 Task: Add a signature Javier Perez containing Have a great National Teachers Day, Javier Perez to email address softage.2@softage.net and add a label Syllabi
Action: Mouse moved to (882, 62)
Screenshot: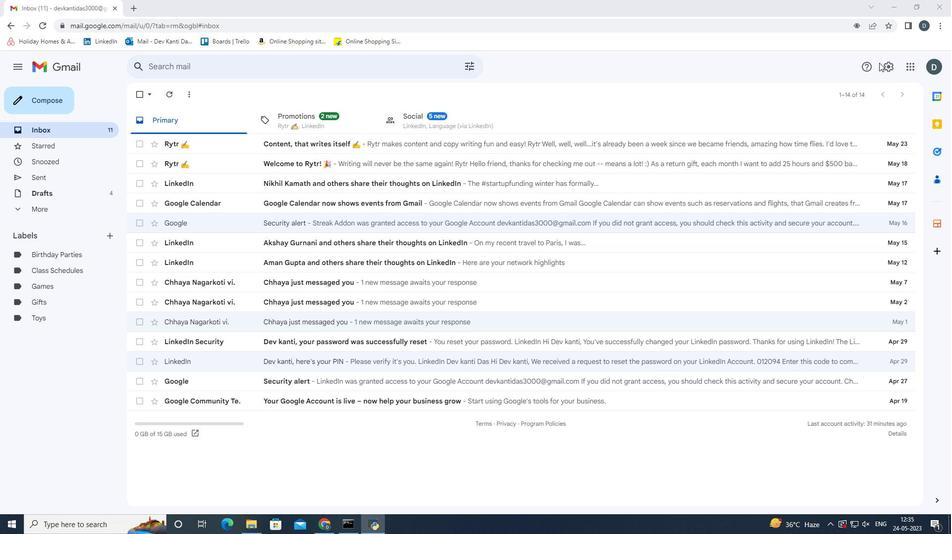 
Action: Mouse pressed left at (882, 62)
Screenshot: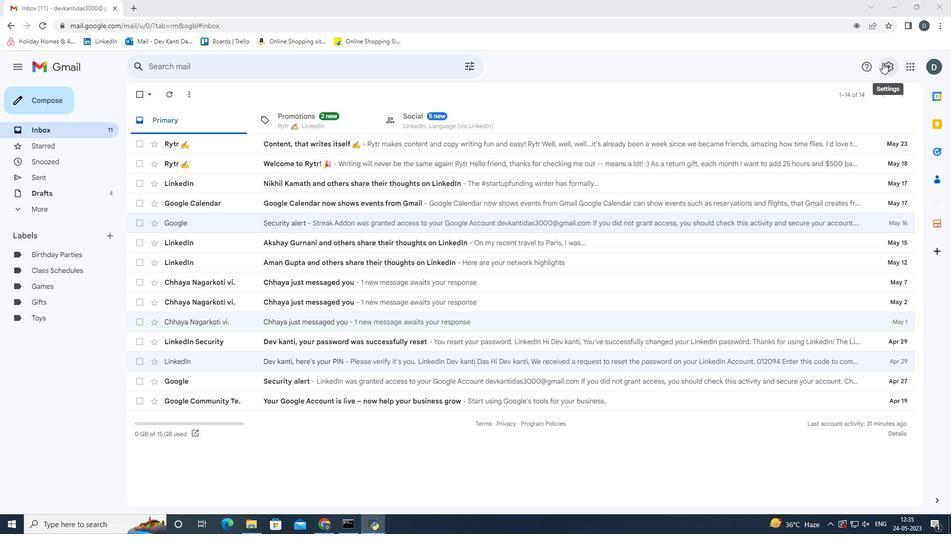 
Action: Mouse moved to (858, 117)
Screenshot: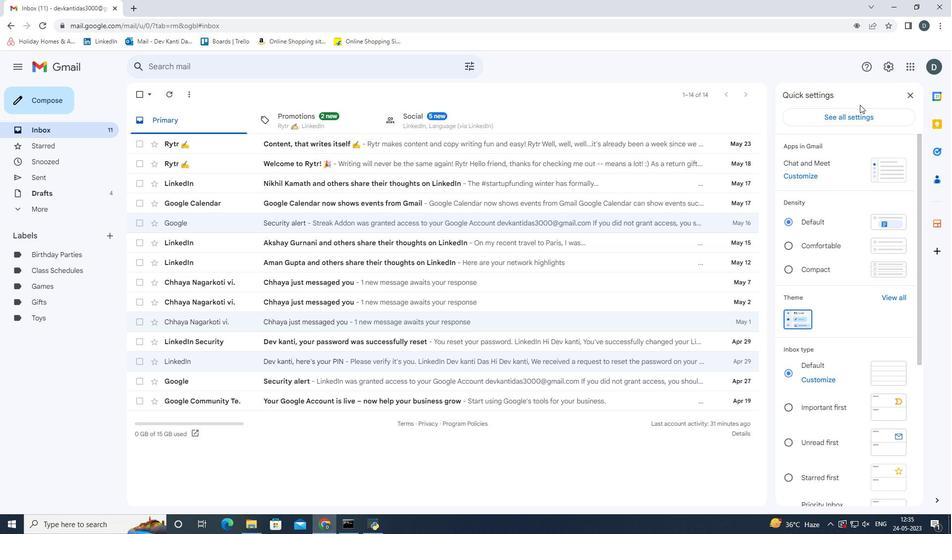 
Action: Mouse pressed left at (858, 117)
Screenshot: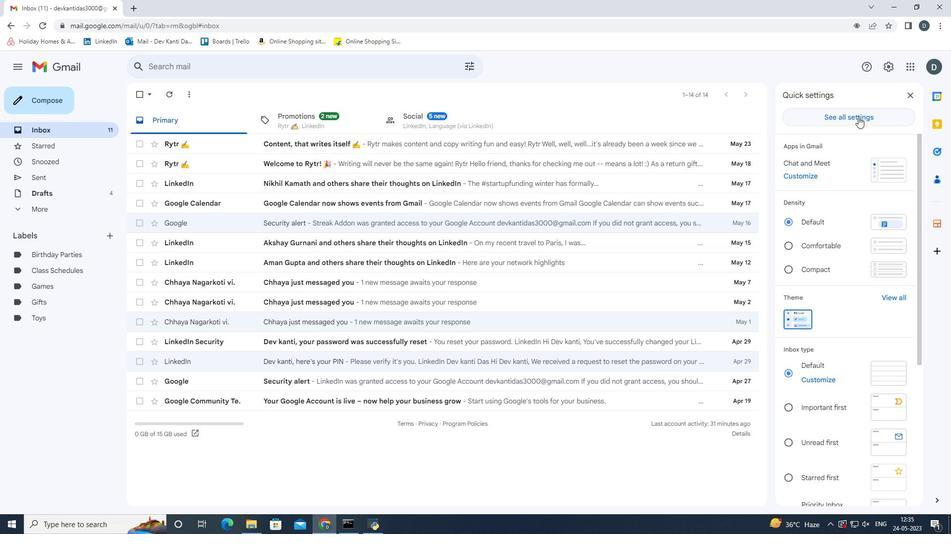
Action: Mouse moved to (712, 228)
Screenshot: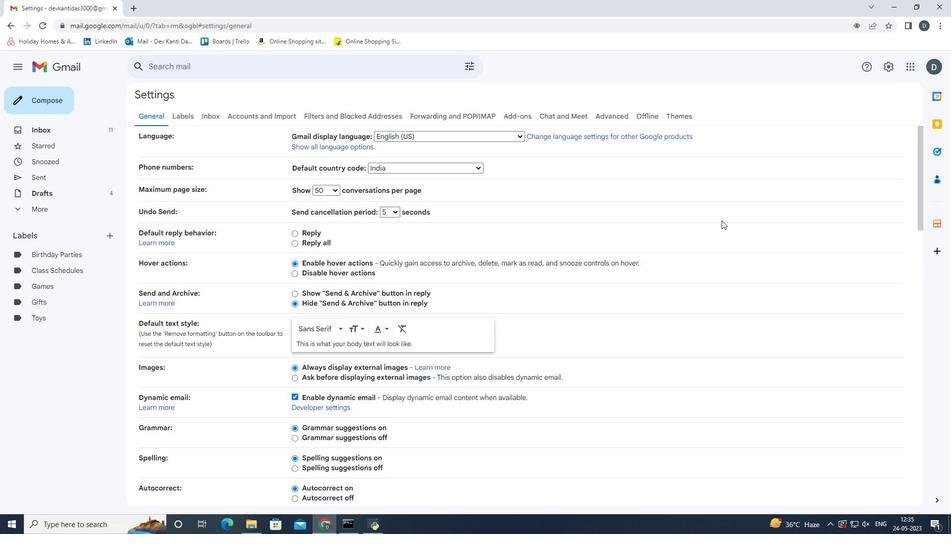 
Action: Mouse scrolled (712, 228) with delta (0, 0)
Screenshot: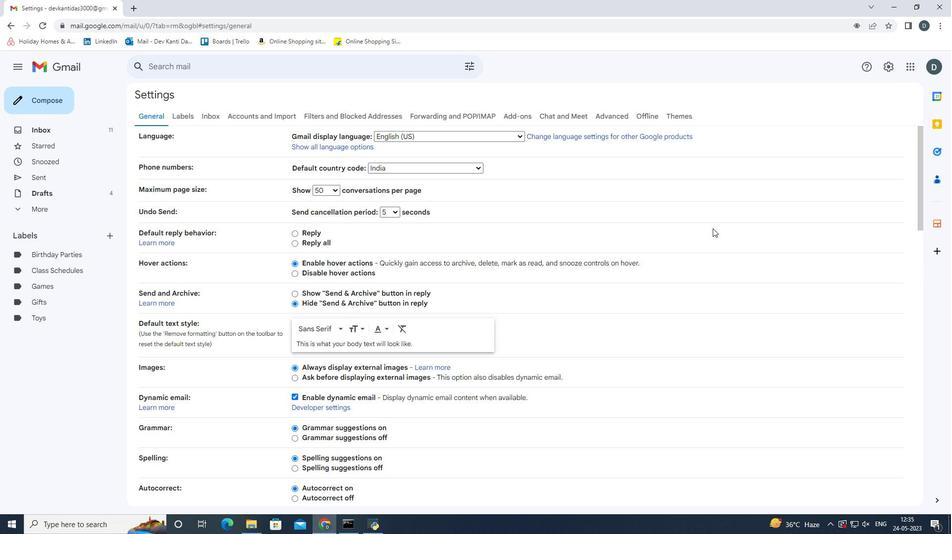 
Action: Mouse scrolled (712, 228) with delta (0, 0)
Screenshot: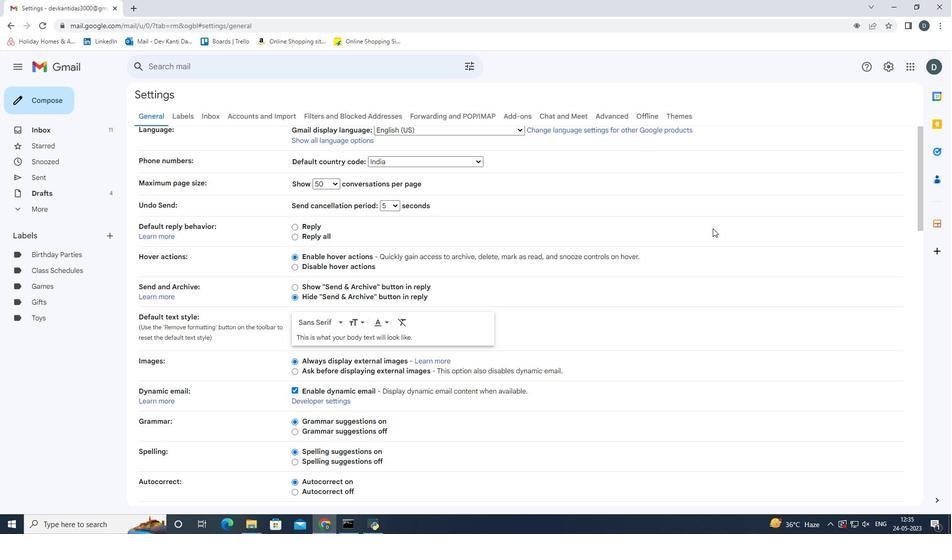 
Action: Mouse scrolled (712, 228) with delta (0, 0)
Screenshot: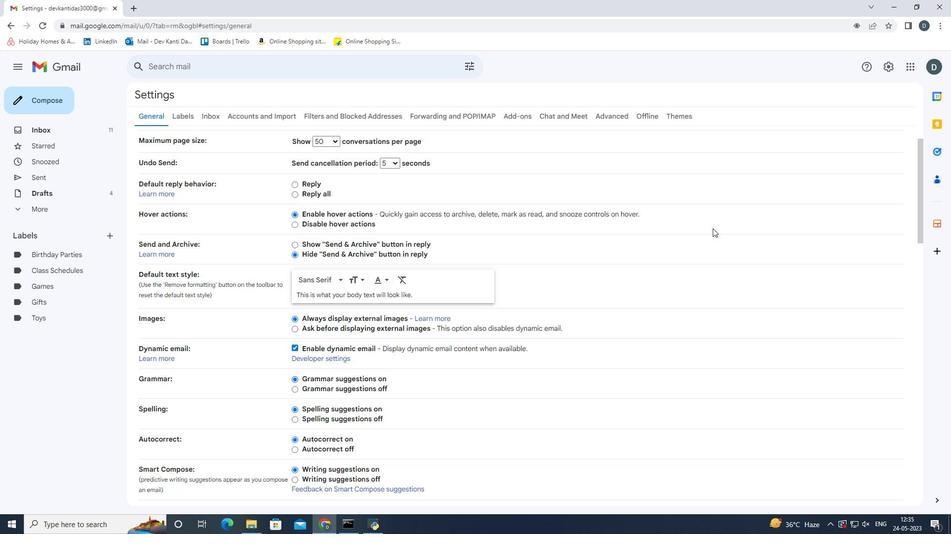 
Action: Mouse scrolled (712, 228) with delta (0, 0)
Screenshot: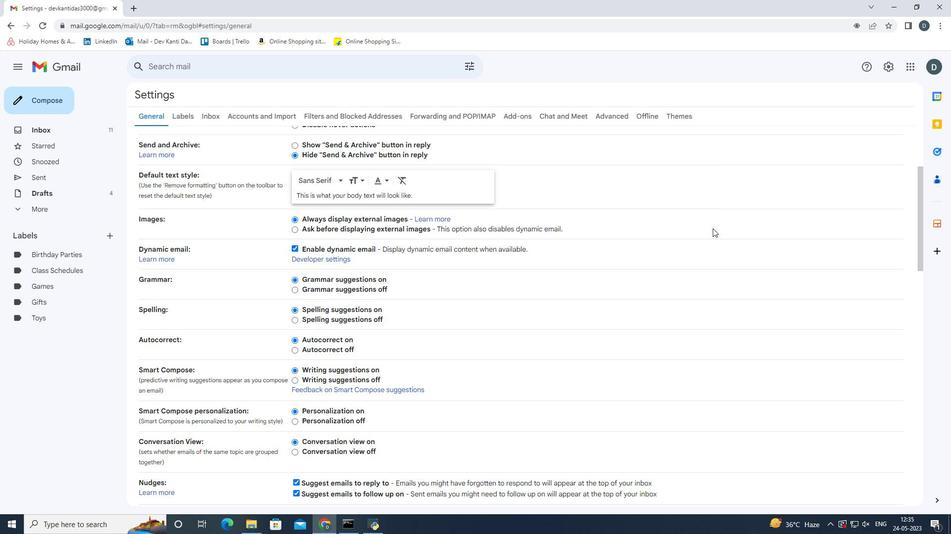 
Action: Mouse scrolled (712, 228) with delta (0, 0)
Screenshot: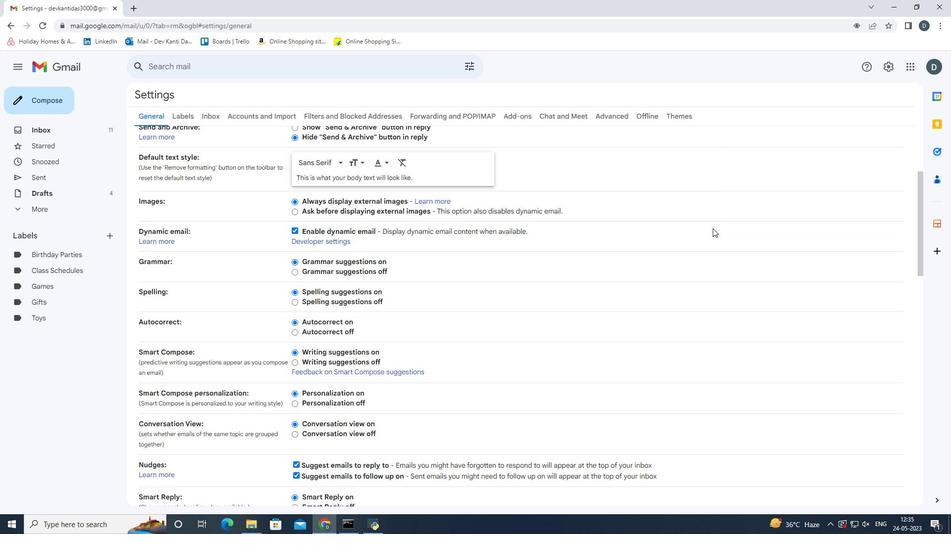 
Action: Mouse scrolled (712, 228) with delta (0, 0)
Screenshot: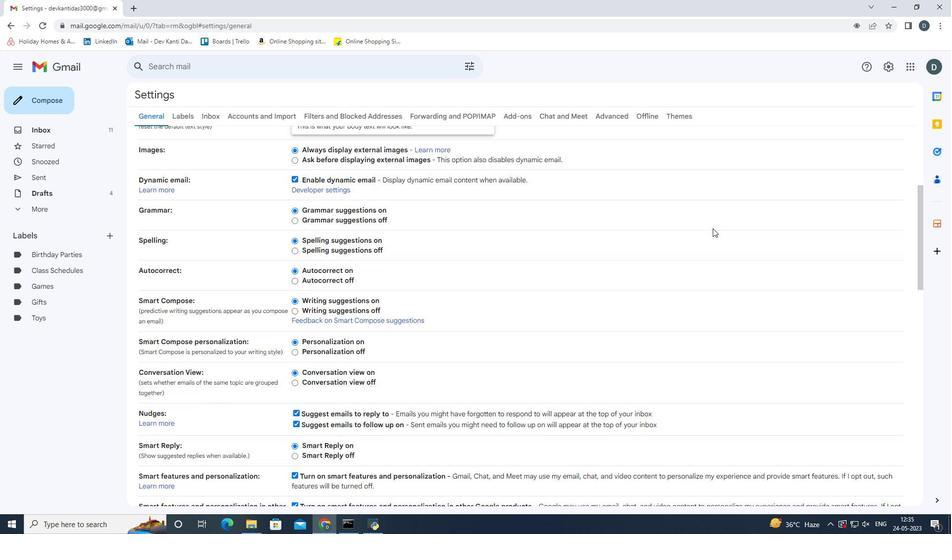
Action: Mouse scrolled (712, 228) with delta (0, 0)
Screenshot: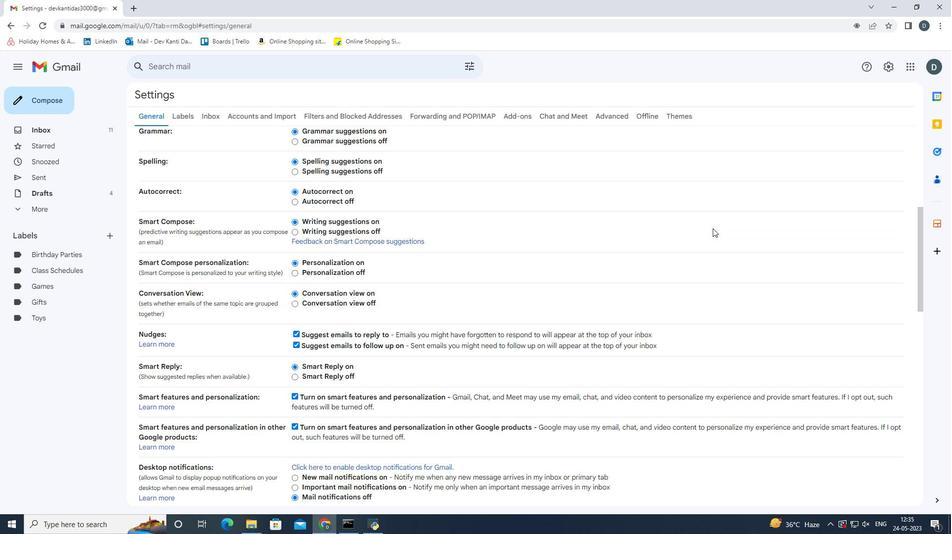 
Action: Mouse scrolled (712, 228) with delta (0, 0)
Screenshot: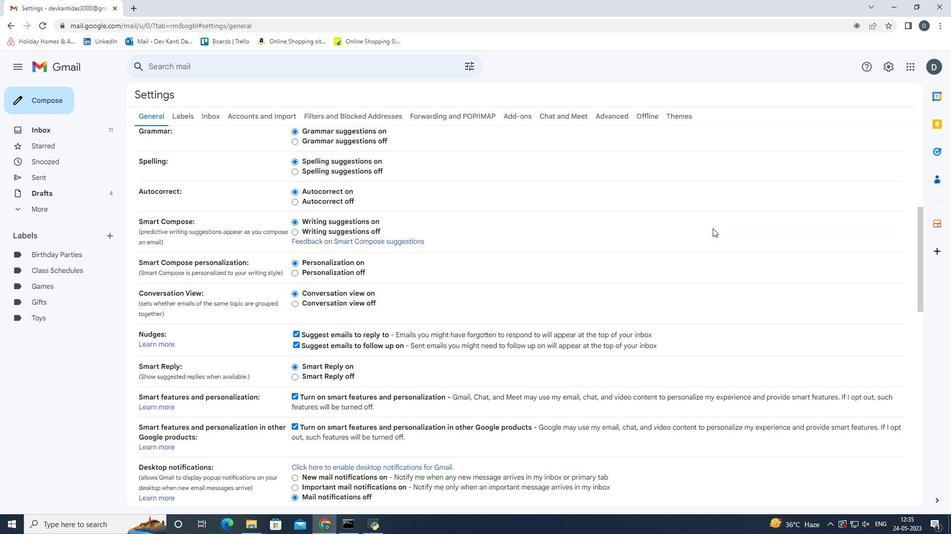 
Action: Mouse scrolled (712, 228) with delta (0, 0)
Screenshot: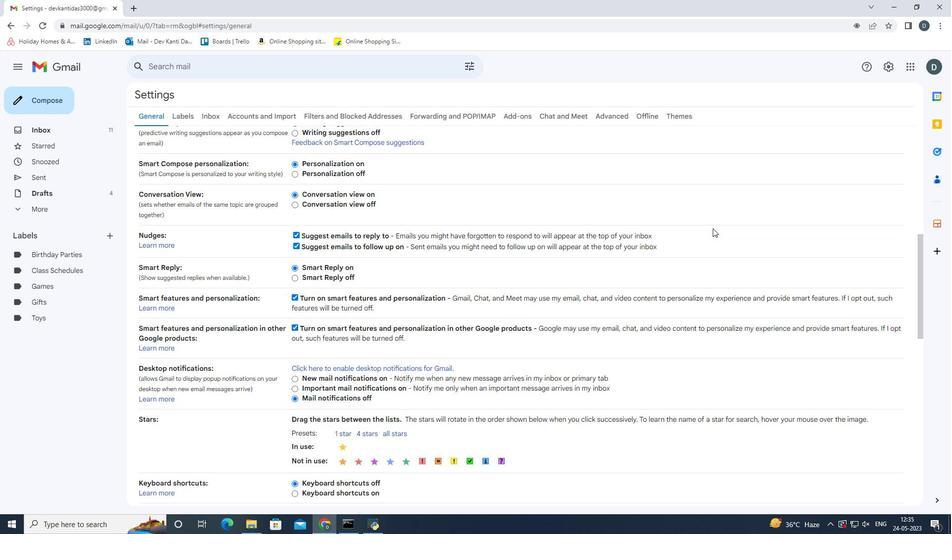 
Action: Mouse scrolled (712, 228) with delta (0, 0)
Screenshot: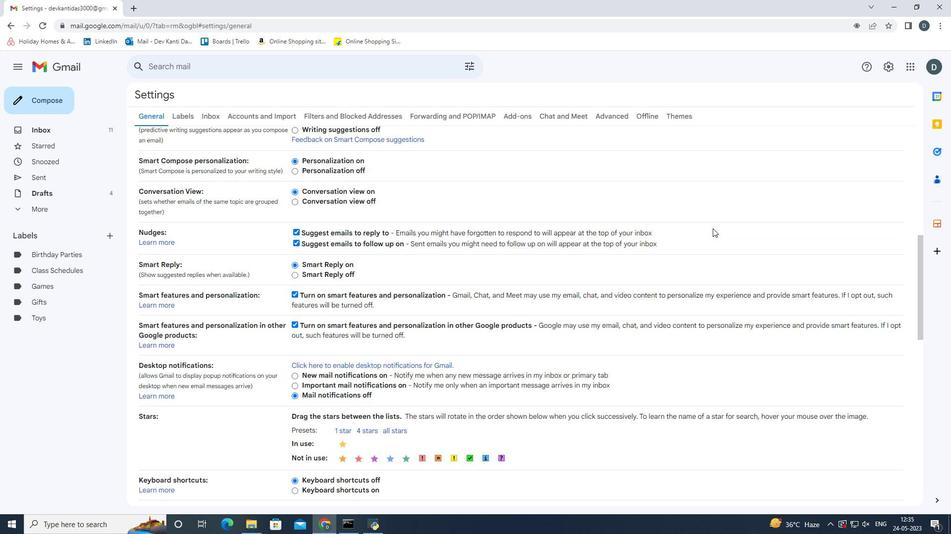 
Action: Mouse scrolled (712, 228) with delta (0, 0)
Screenshot: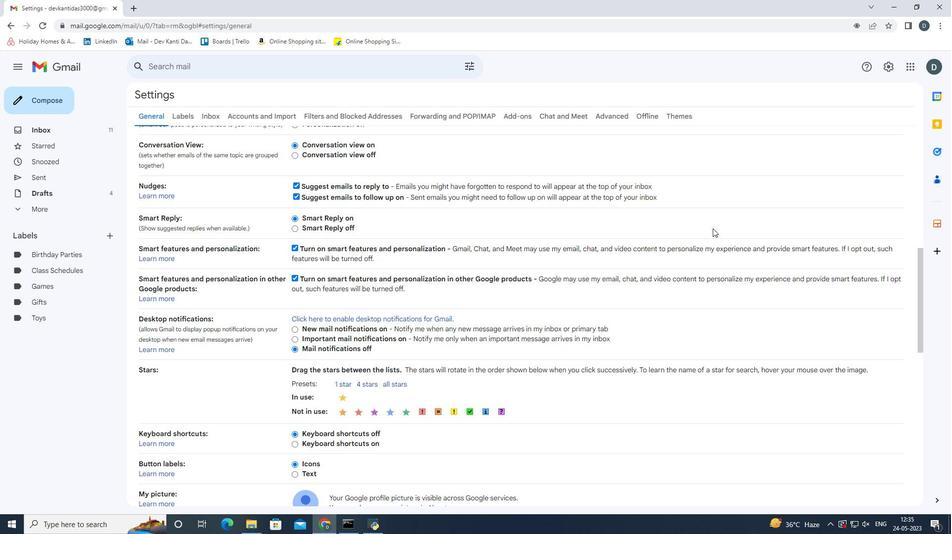 
Action: Mouse scrolled (712, 228) with delta (0, 0)
Screenshot: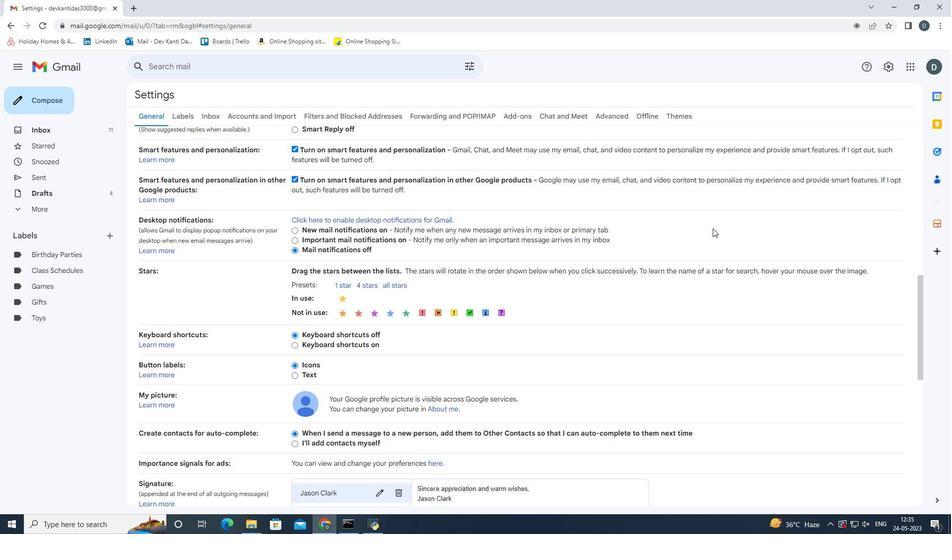 
Action: Mouse scrolled (712, 228) with delta (0, 0)
Screenshot: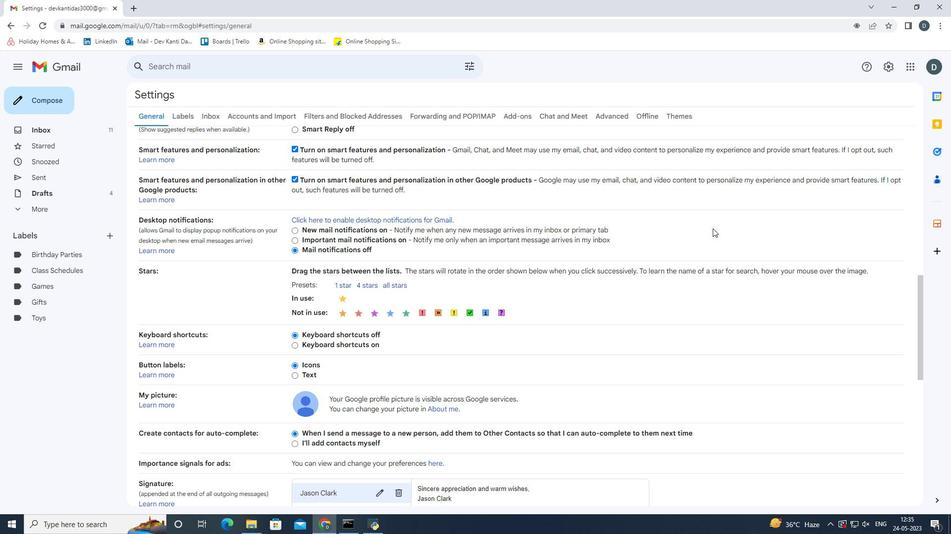
Action: Mouse scrolled (712, 228) with delta (0, 0)
Screenshot: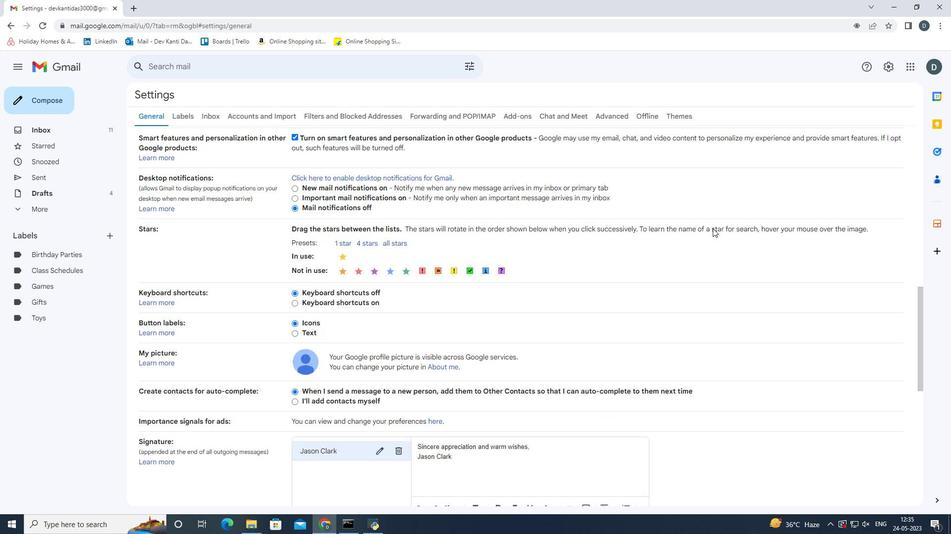 
Action: Mouse scrolled (712, 228) with delta (0, 0)
Screenshot: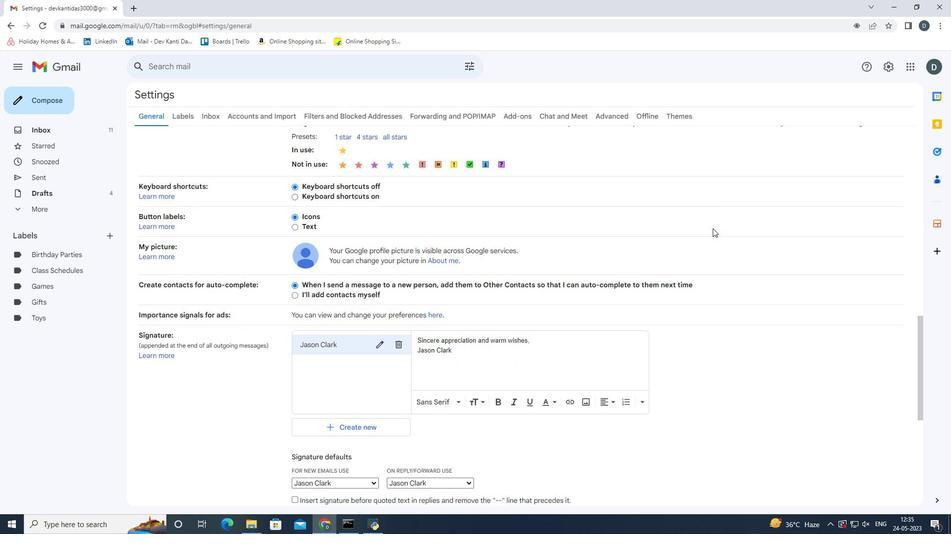 
Action: Mouse scrolled (712, 228) with delta (0, 0)
Screenshot: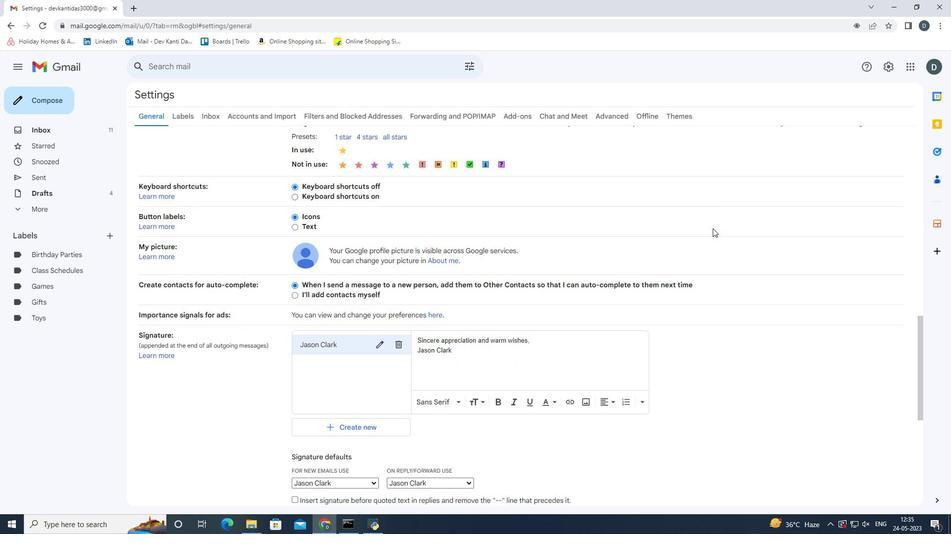 
Action: Mouse scrolled (712, 228) with delta (0, 0)
Screenshot: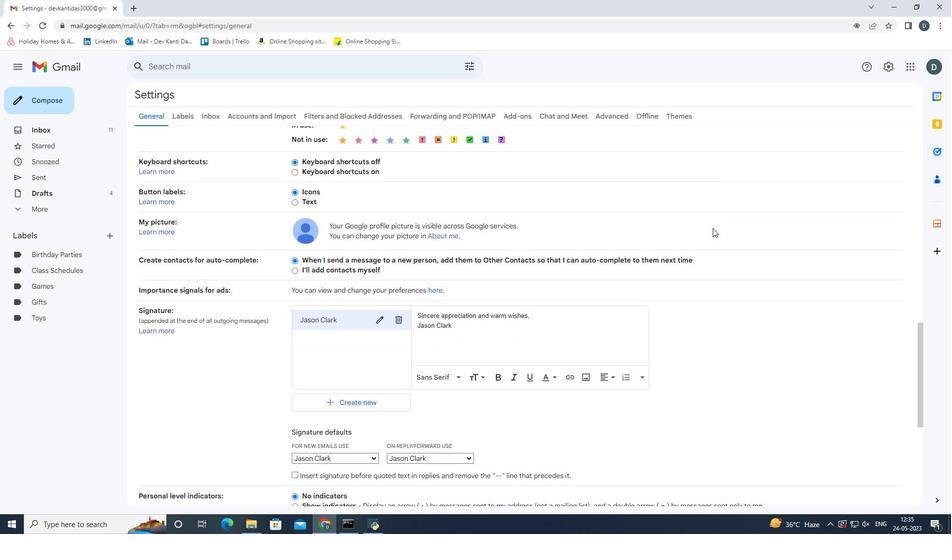 
Action: Mouse moved to (402, 190)
Screenshot: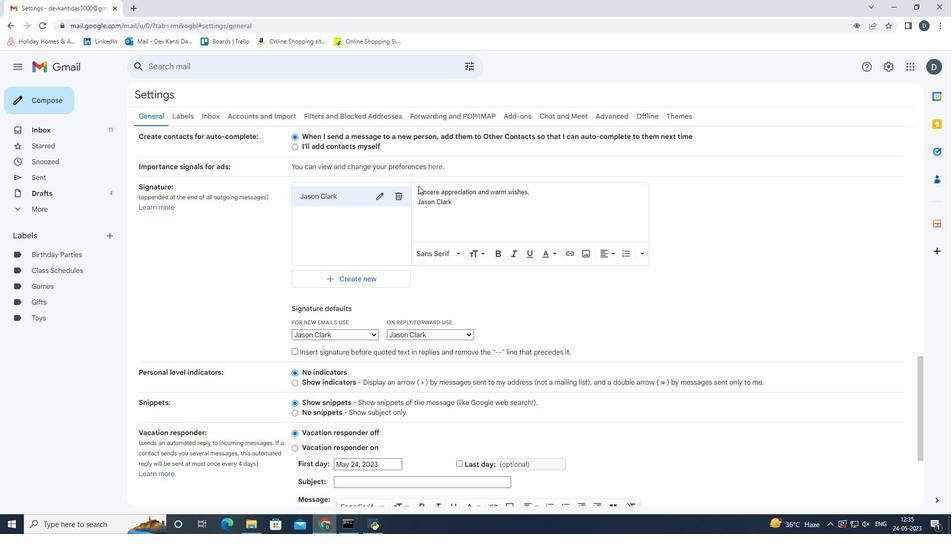 
Action: Mouse pressed left at (402, 190)
Screenshot: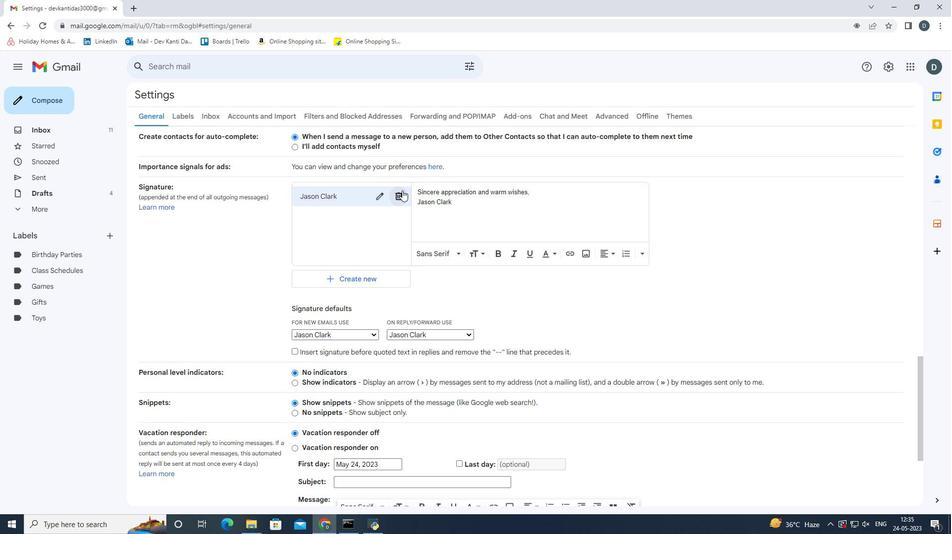 
Action: Mouse moved to (547, 301)
Screenshot: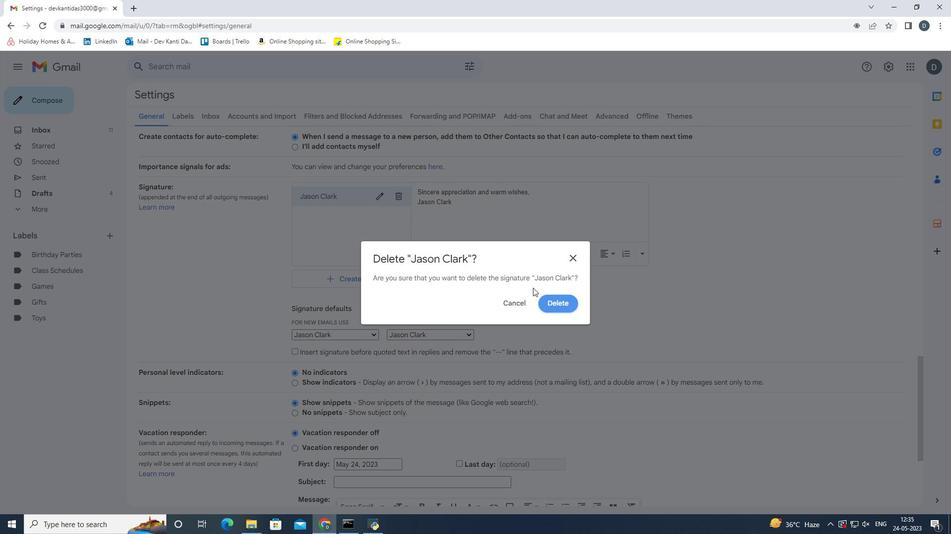 
Action: Mouse pressed left at (547, 301)
Screenshot: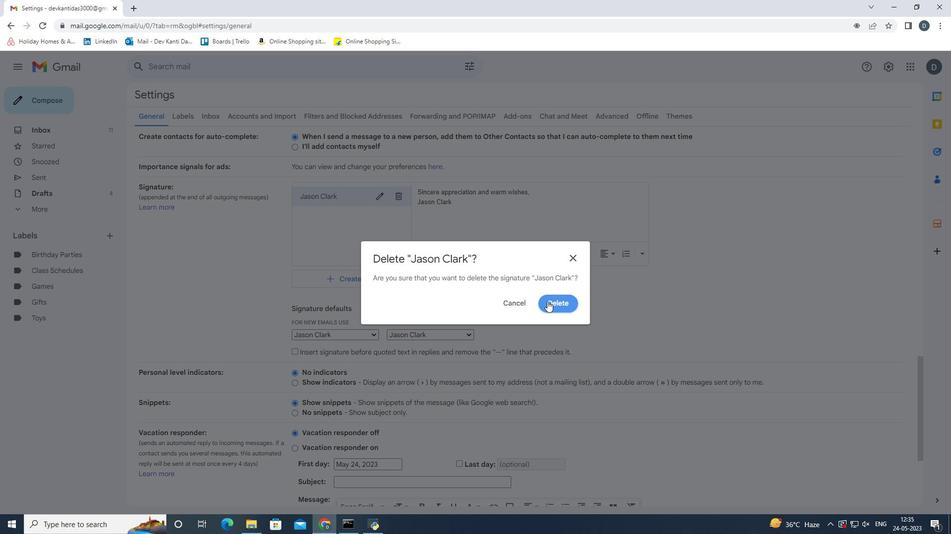 
Action: Mouse moved to (345, 209)
Screenshot: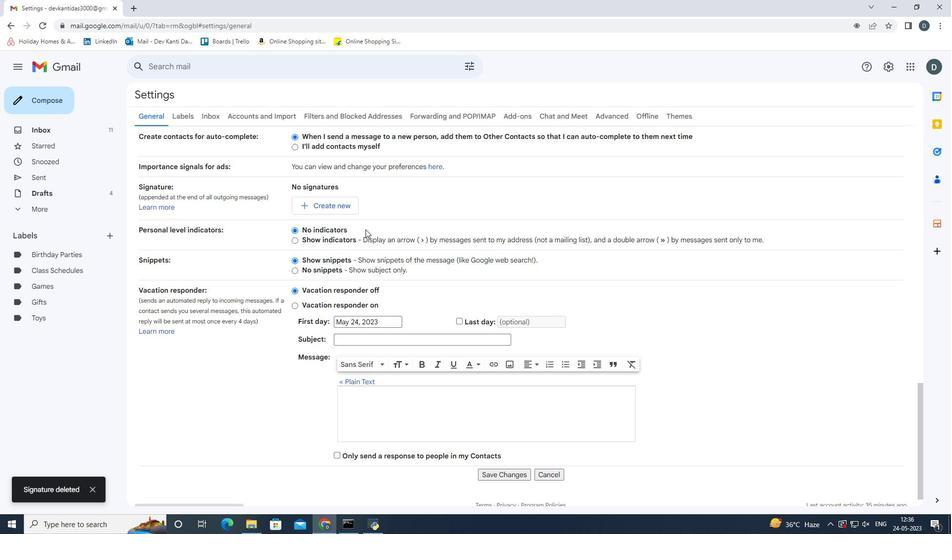 
Action: Mouse pressed left at (345, 209)
Screenshot: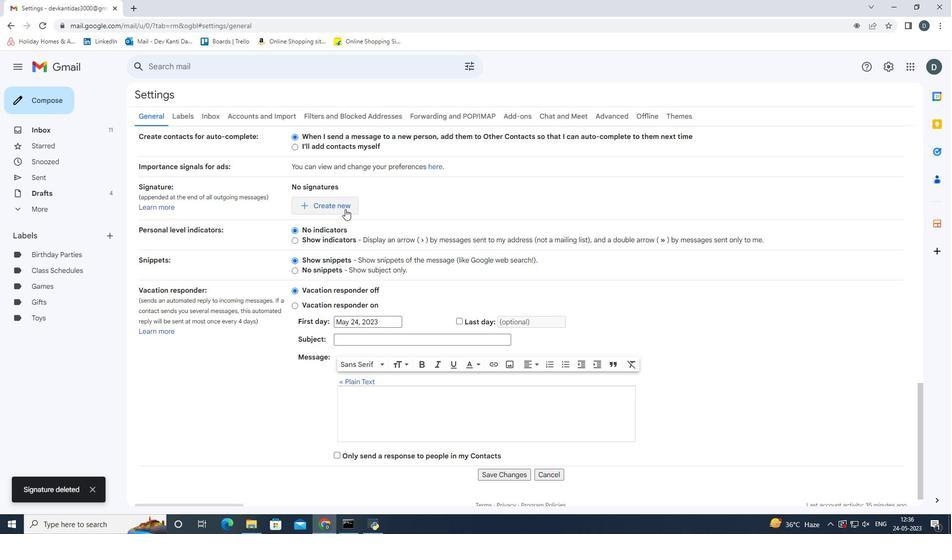 
Action: Mouse moved to (409, 265)
Screenshot: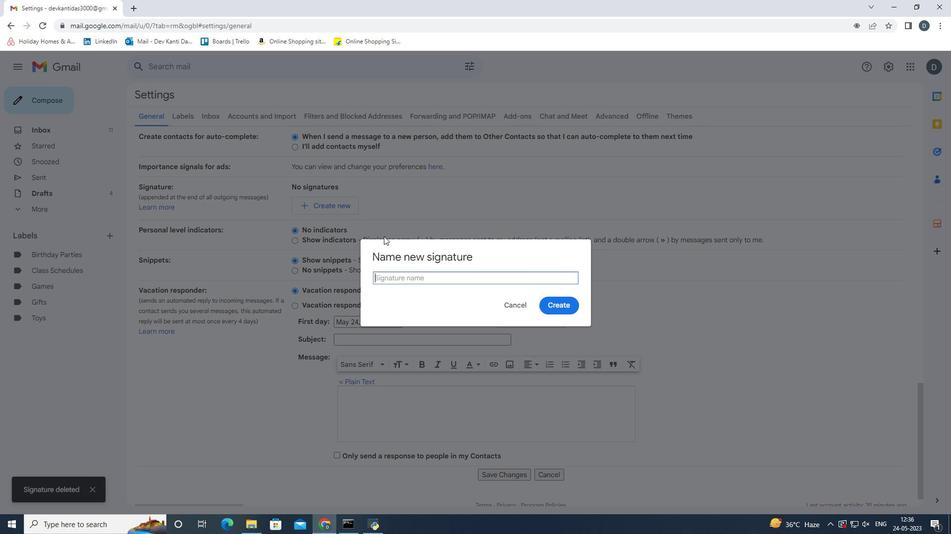 
Action: Key pressed <Key.shift>Javier<Key.space><Key.shift><Key.shift><Key.shift><Key.shift><Key.shift><Key.shift>Perez<Key.enter>
Screenshot: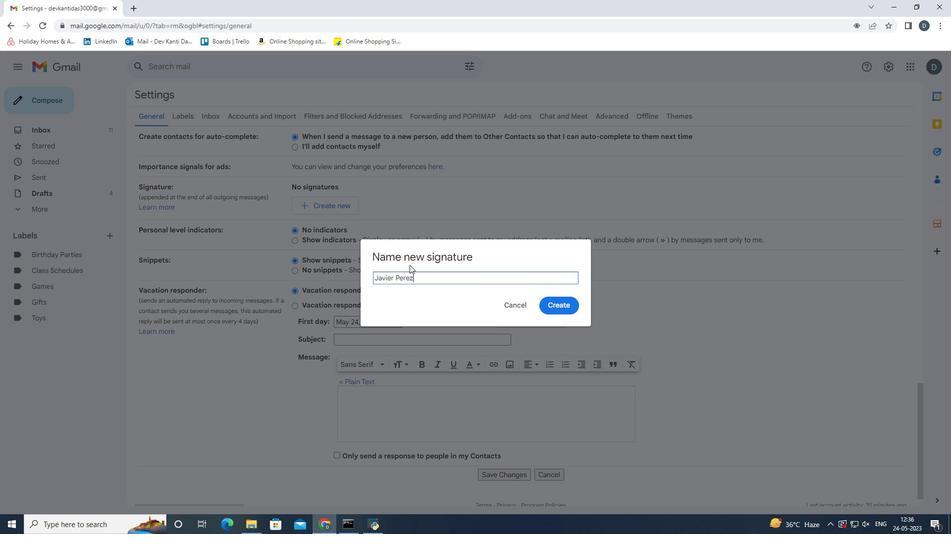 
Action: Mouse moved to (489, 205)
Screenshot: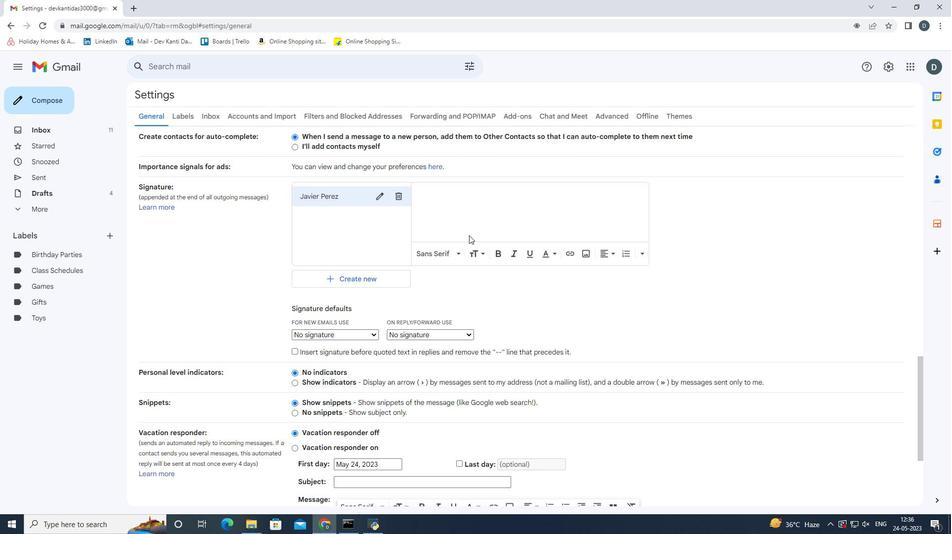 
Action: Mouse pressed left at (489, 205)
Screenshot: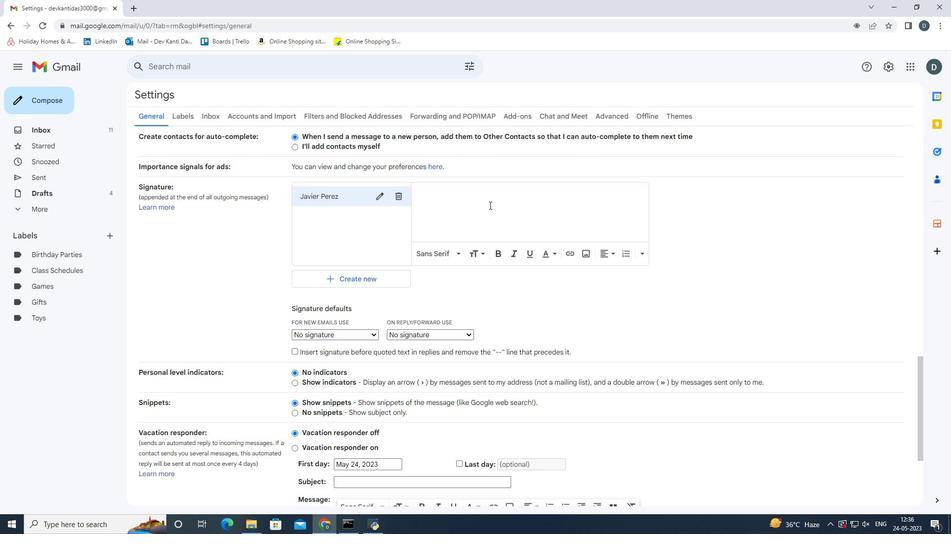 
Action: Key pressed <Key.shift><Key.shift><Key.shift><Key.shift><Key.shift><Key.shift><Key.shift><Key.shift><Key.shift>Have<Key.space>a<Key.space>great<Key.space><Key.shift_r><Key.shift_r><Key.shift_r>National<Key.space><Key.shift><Key.shift><Key.shift><Key.shift><Key.shift><Key.shift><Key.shift><Key.shift><Key.shift>Teachers<Key.space><Key.shift>Day,<Key.enter><Key.shift_r><Key.shift_r><Key.shift_r><Key.shift_r><Key.shift_r><Key.shift_r><Key.shift_r><Key.shift_r><Key.shift_r><Key.shift_r><Key.shift_r><Key.shift_r><Key.shift_r><Key.shift_r><Key.shift_r><Key.shift_r><Key.shift_r><Key.shift_r>Javier<Key.space><Key.shift_r><Key.shift_r><Key.shift_r><Key.shift_r><Key.shift_r><Key.shift_r><Key.shift_r><Key.shift_r><Key.shift_r><Key.shift_r>Perez
Screenshot: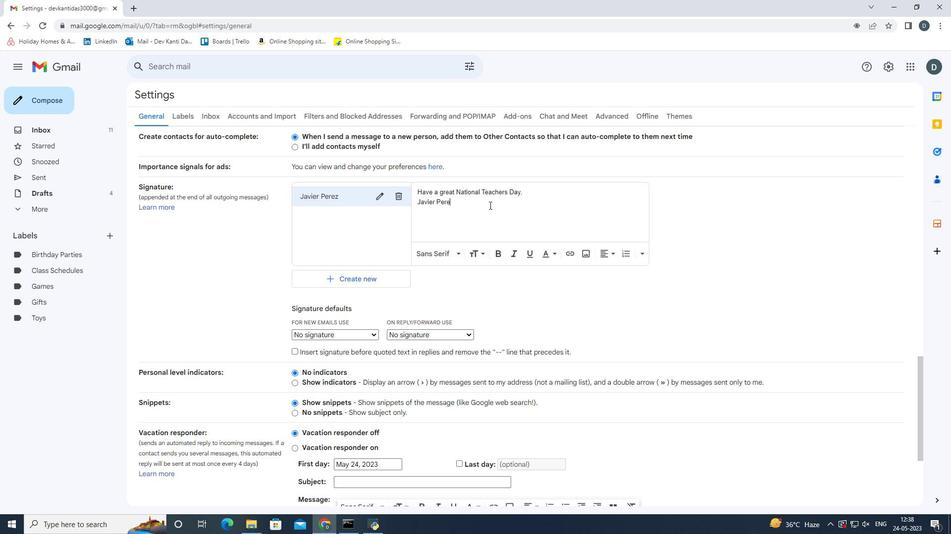 
Action: Mouse moved to (371, 332)
Screenshot: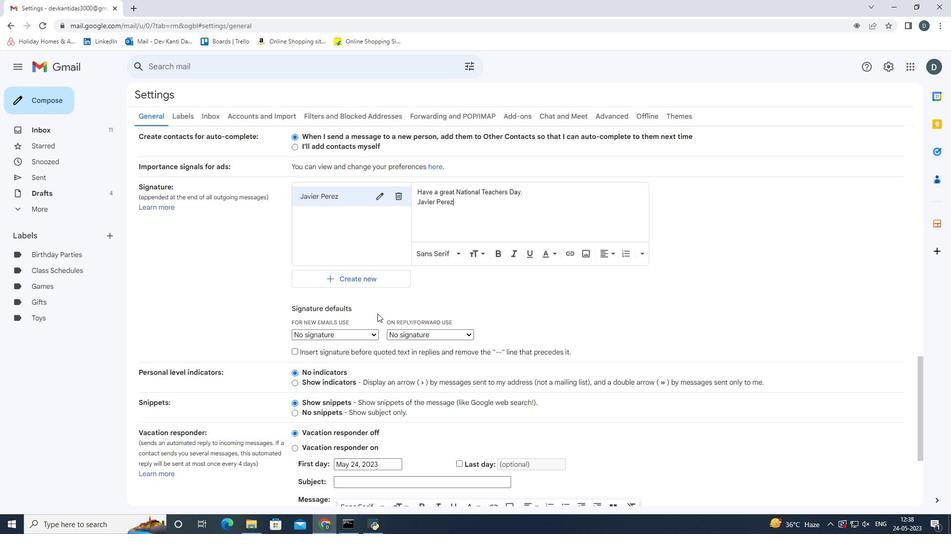 
Action: Mouse pressed left at (371, 332)
Screenshot: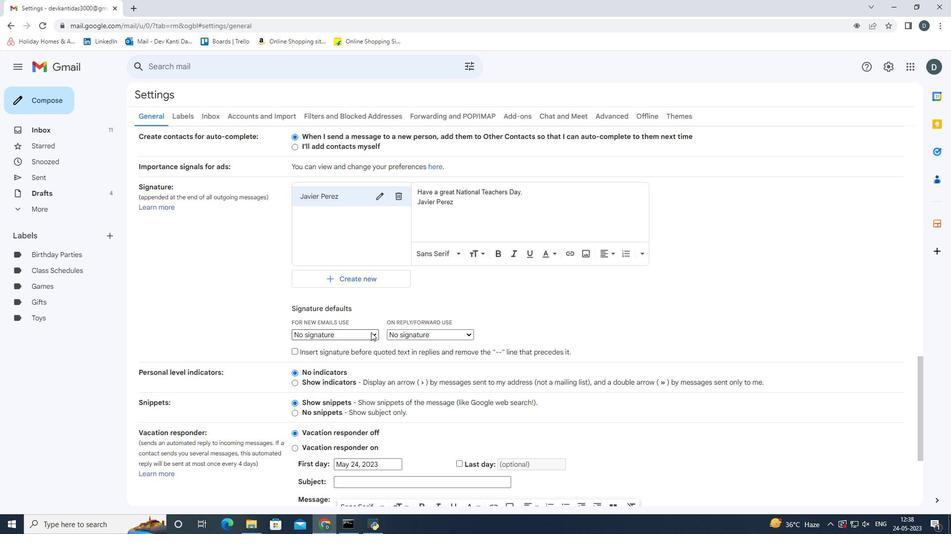 
Action: Mouse moved to (373, 357)
Screenshot: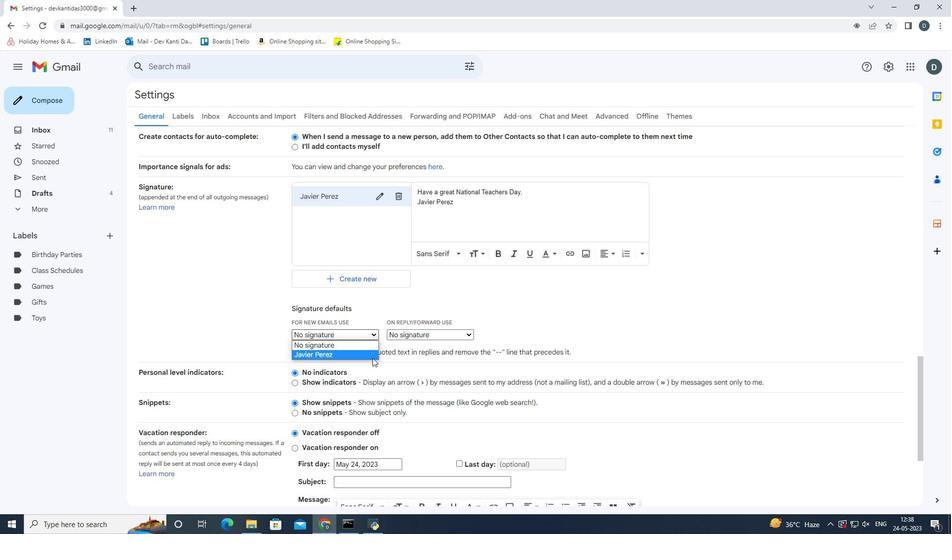 
Action: Mouse pressed left at (373, 357)
Screenshot: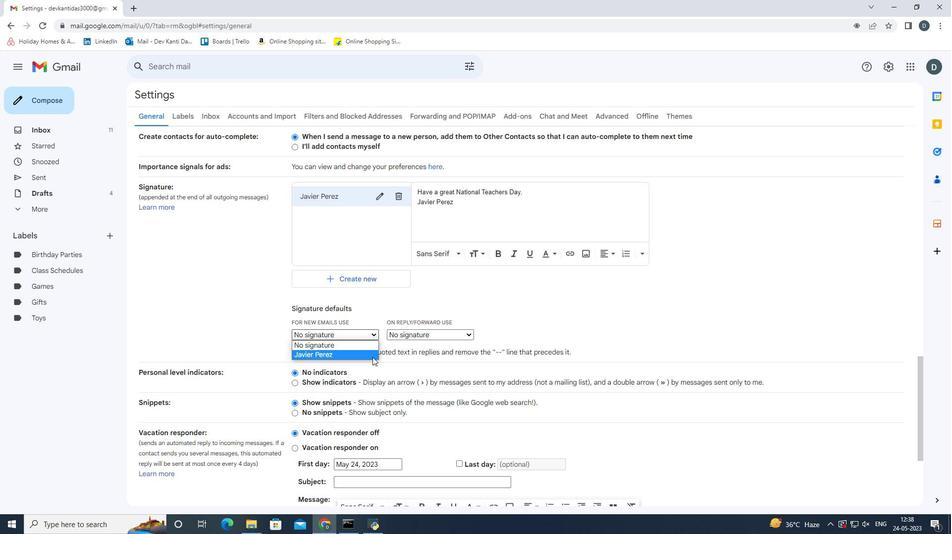 
Action: Mouse moved to (464, 334)
Screenshot: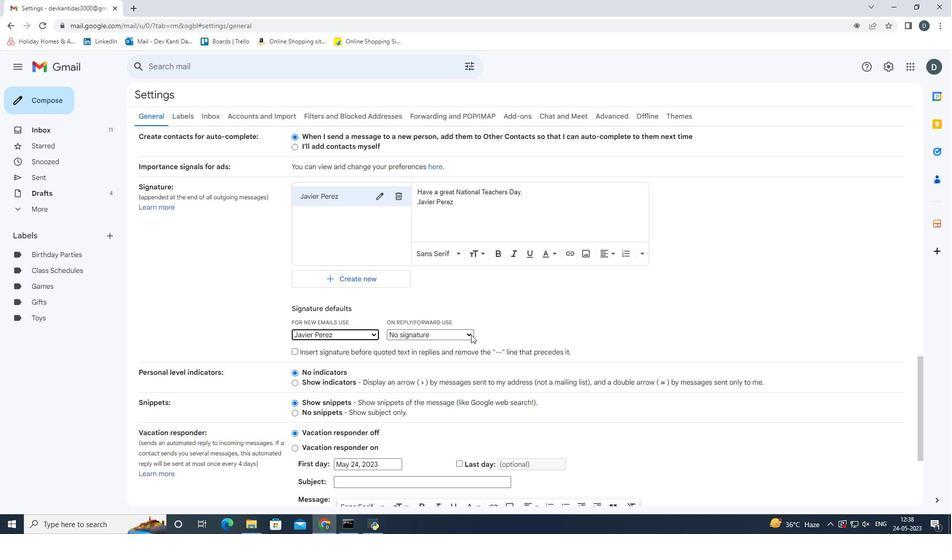 
Action: Mouse pressed left at (464, 334)
Screenshot: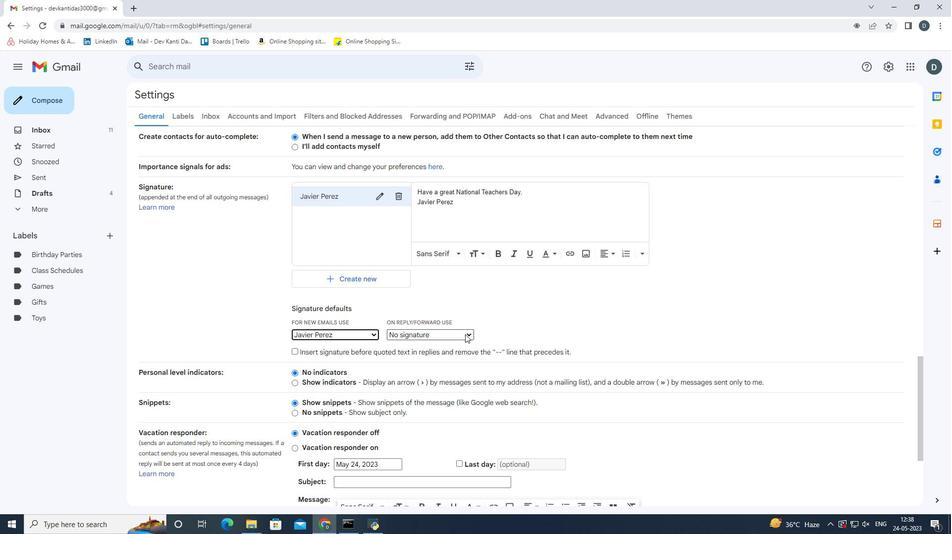 
Action: Mouse moved to (453, 356)
Screenshot: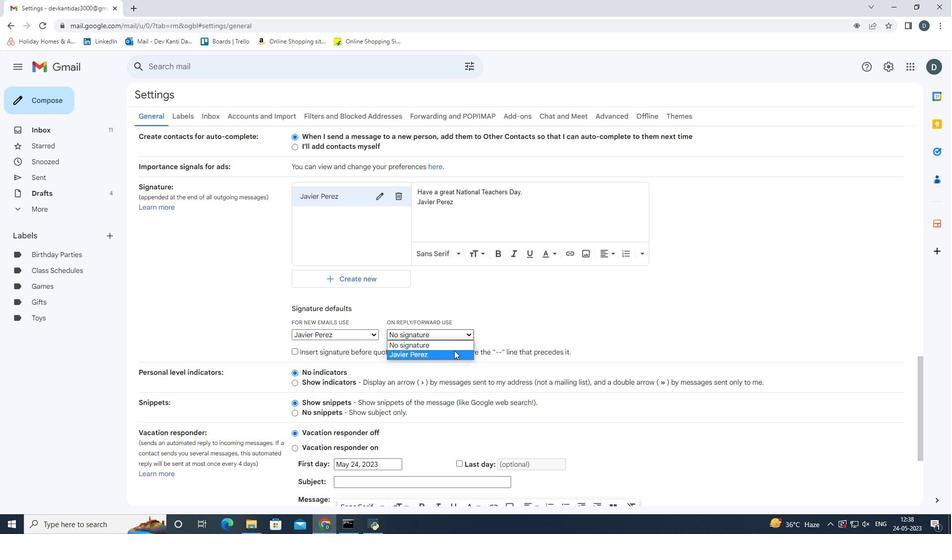 
Action: Mouse pressed left at (453, 356)
Screenshot: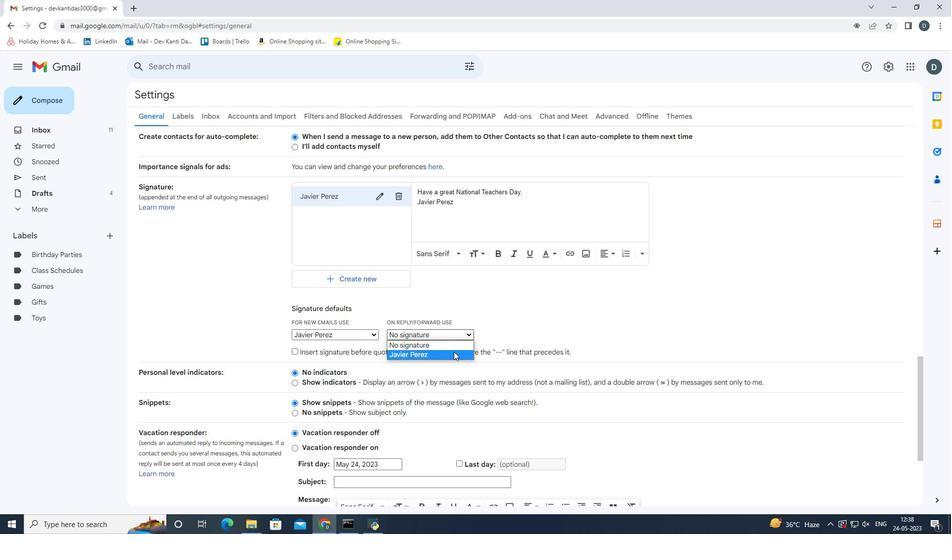 
Action: Mouse moved to (587, 346)
Screenshot: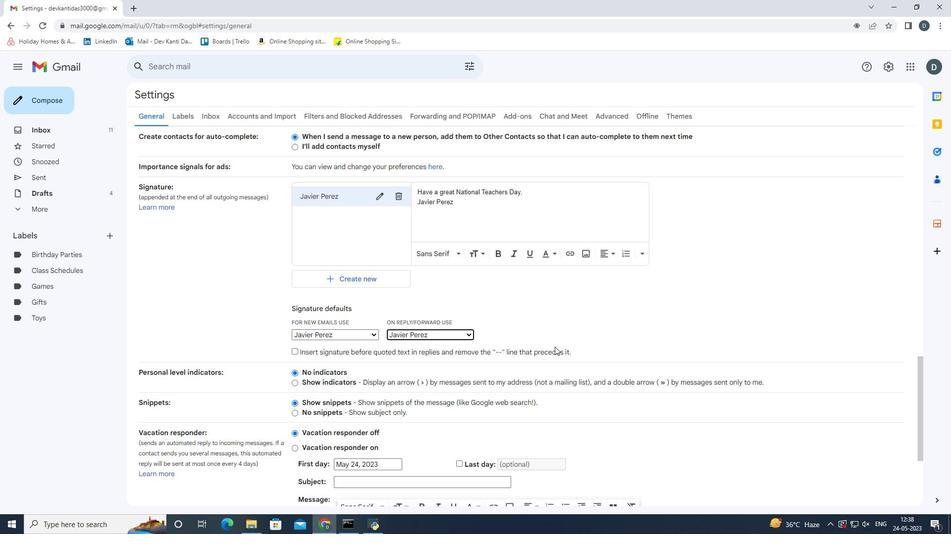 
Action: Mouse scrolled (587, 346) with delta (0, 0)
Screenshot: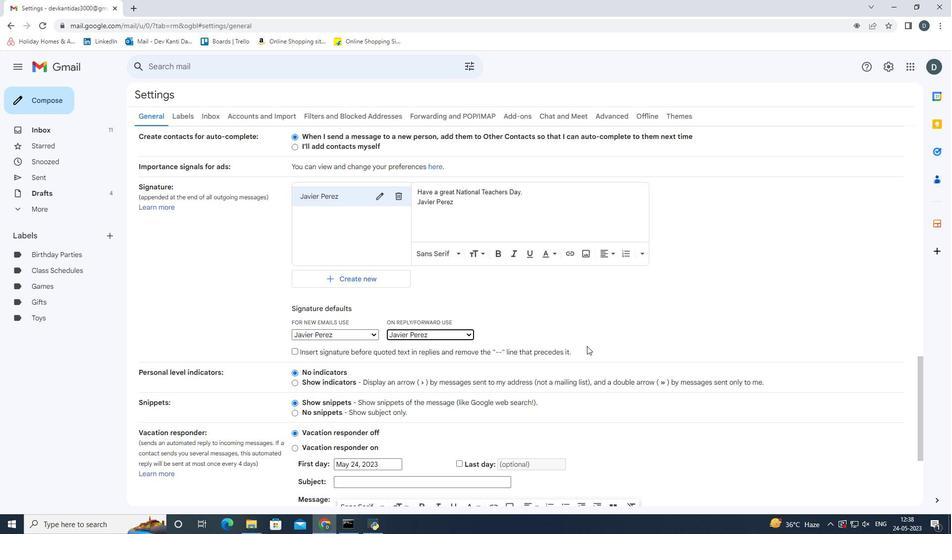 
Action: Mouse scrolled (587, 346) with delta (0, 0)
Screenshot: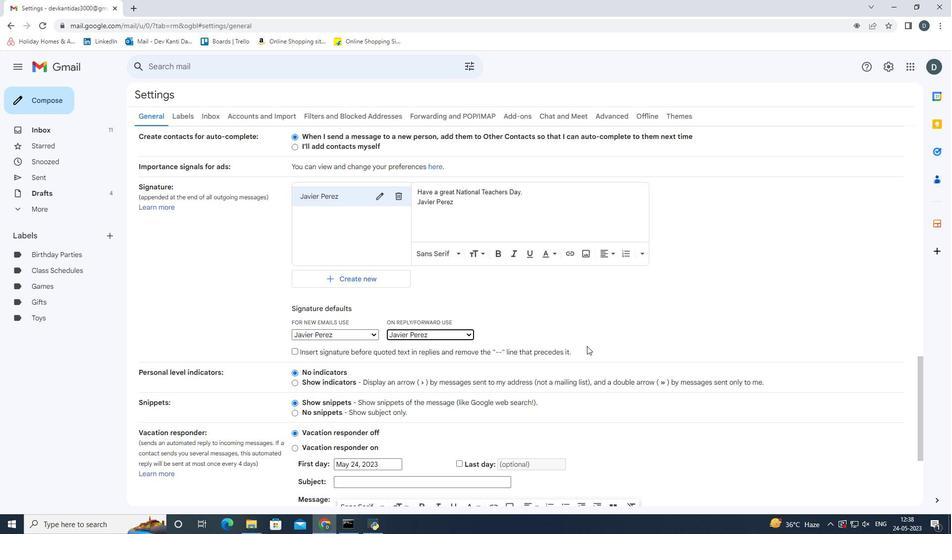 
Action: Mouse scrolled (587, 346) with delta (0, 0)
Screenshot: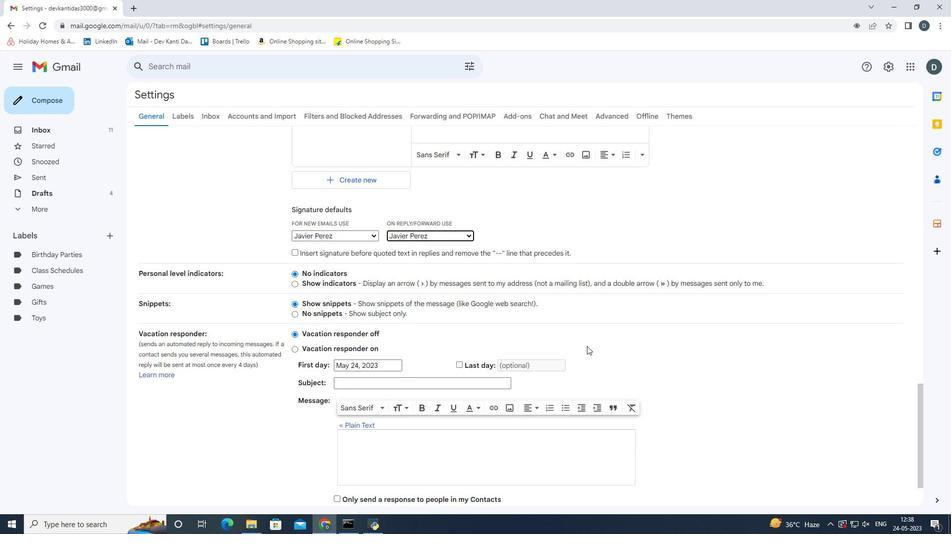 
Action: Mouse scrolled (587, 346) with delta (0, 0)
Screenshot: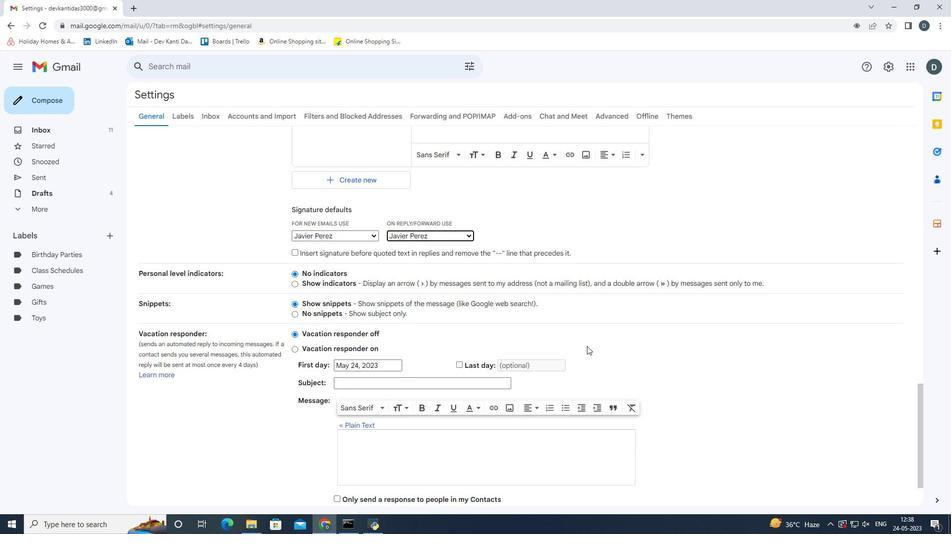 
Action: Mouse scrolled (587, 346) with delta (0, 0)
Screenshot: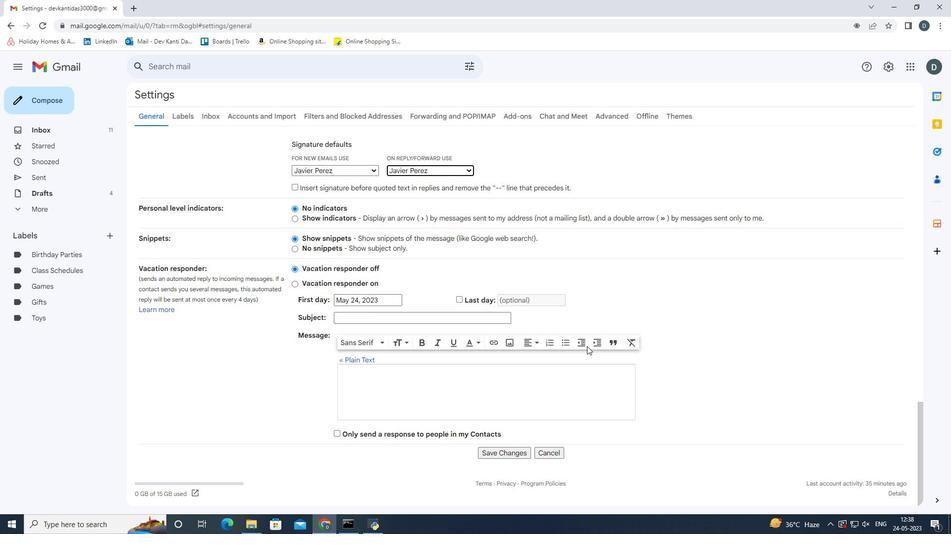 
Action: Mouse scrolled (587, 346) with delta (0, 0)
Screenshot: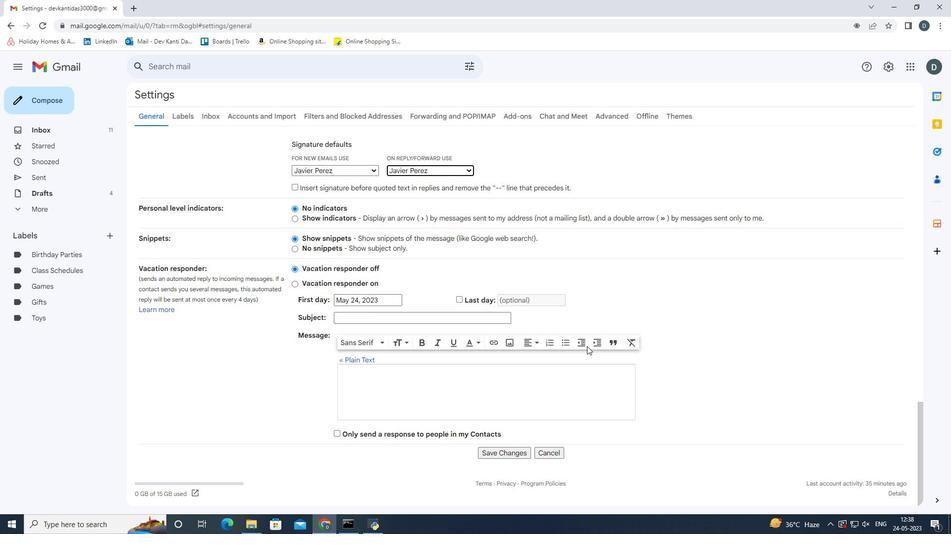 
Action: Mouse moved to (520, 453)
Screenshot: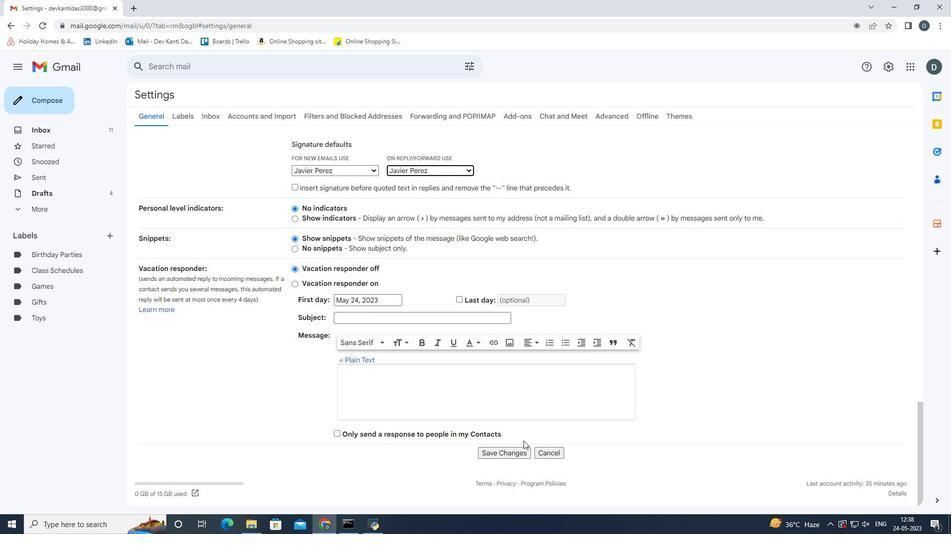 
Action: Mouse pressed left at (520, 453)
Screenshot: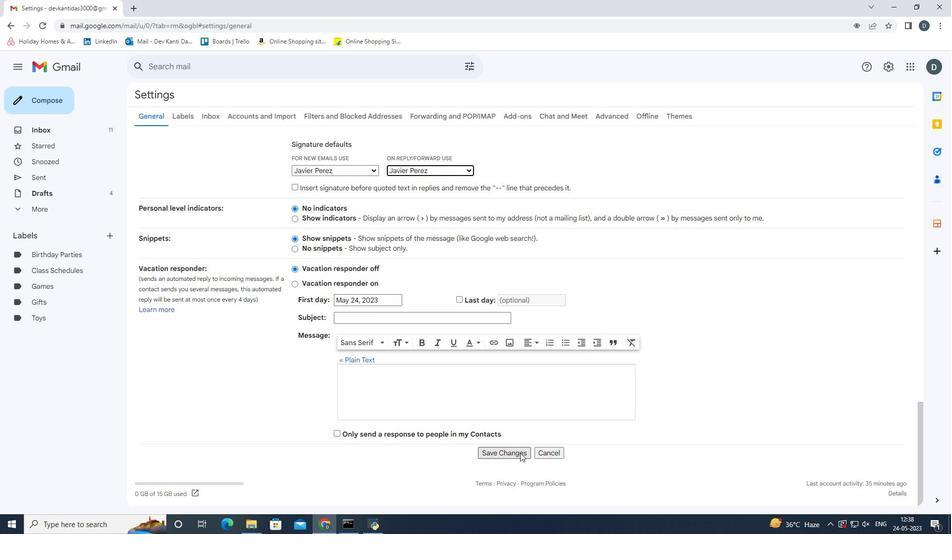 
Action: Mouse moved to (64, 96)
Screenshot: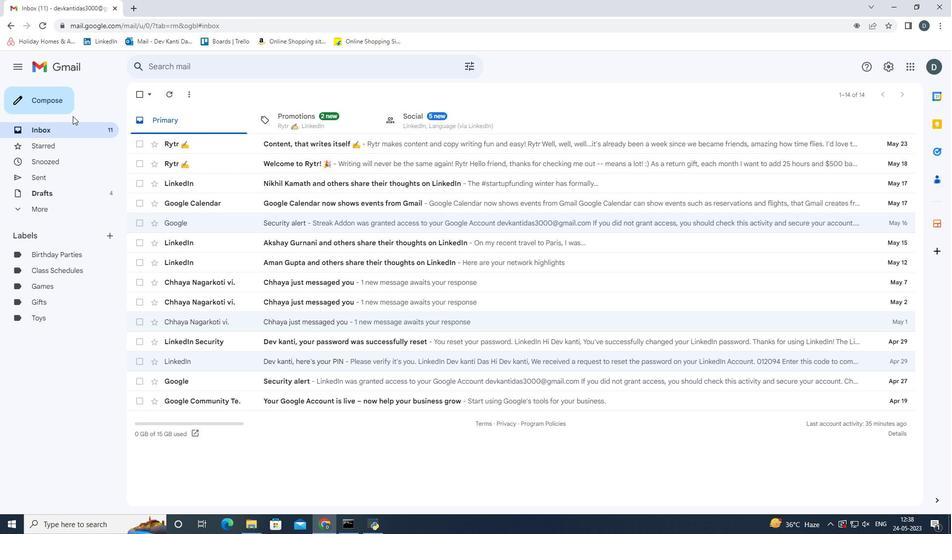 
Action: Mouse pressed left at (64, 96)
Screenshot: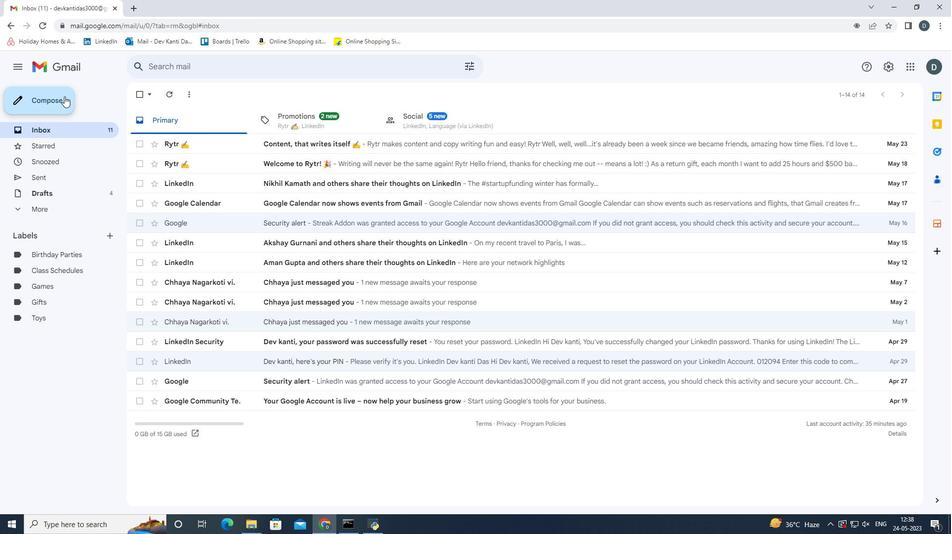 
Action: Mouse moved to (689, 242)
Screenshot: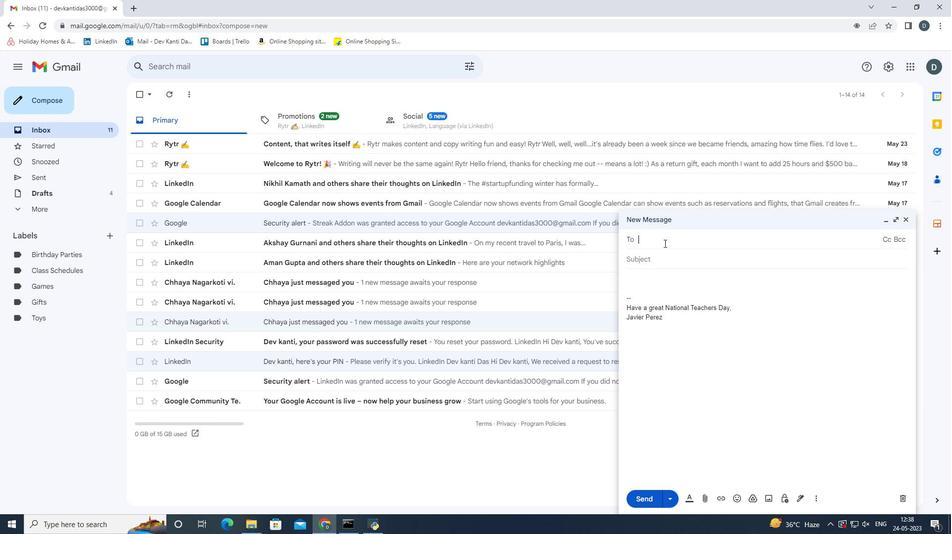
Action: Key pressed <Key.shift>Softage<Key.down><Key.down><Key.enter>
Screenshot: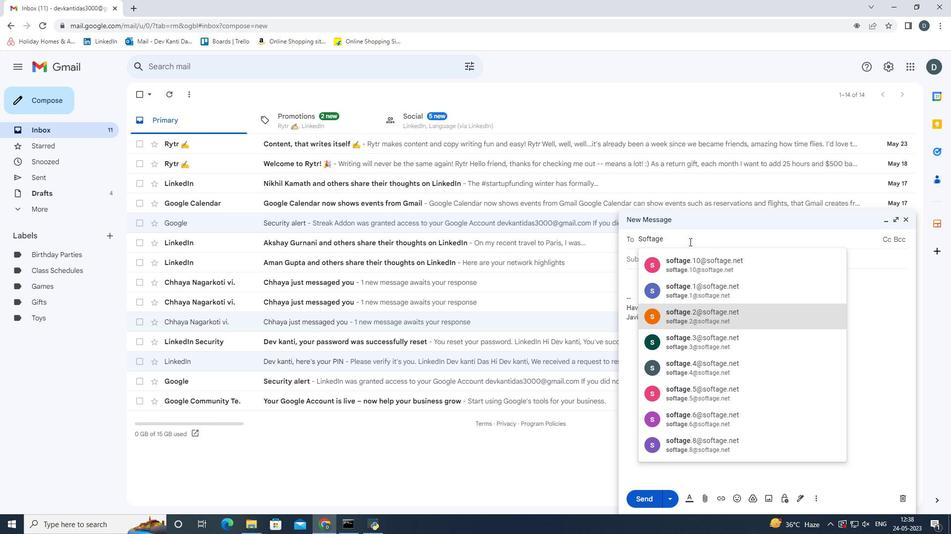 
Action: Mouse moved to (813, 496)
Screenshot: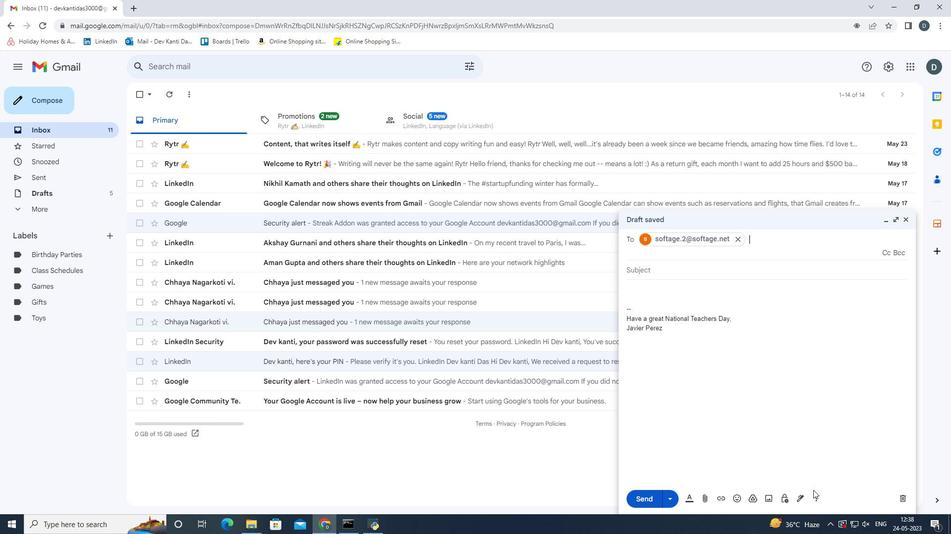 
Action: Mouse pressed left at (813, 496)
Screenshot: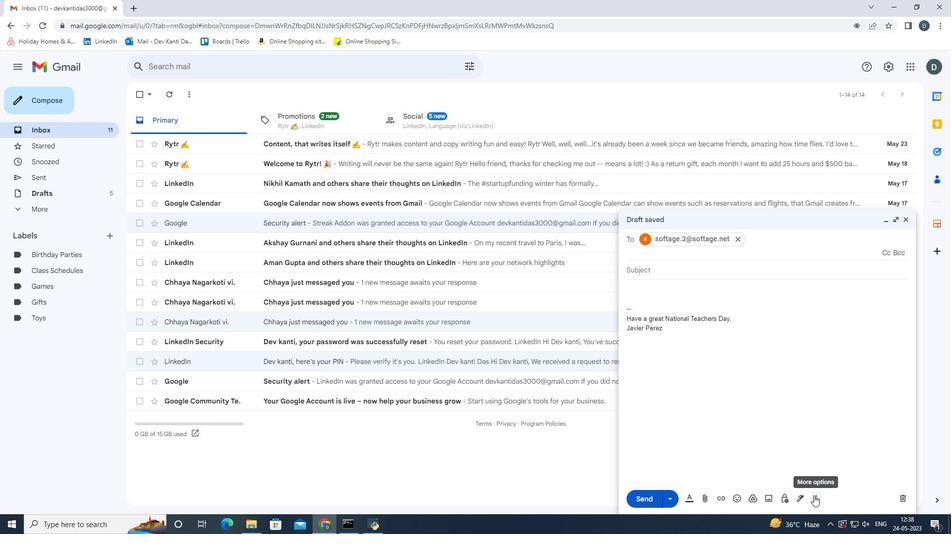 
Action: Mouse moved to (775, 392)
Screenshot: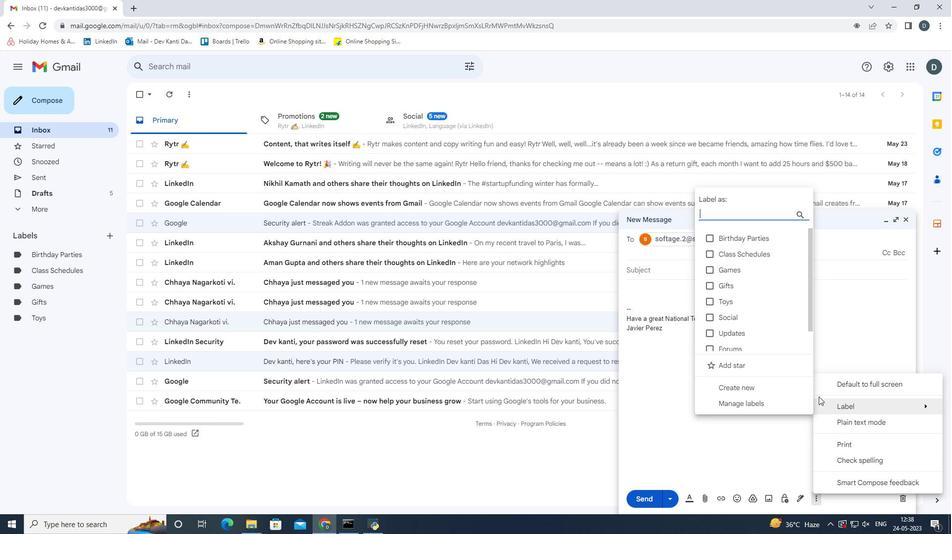 
Action: Mouse pressed left at (775, 392)
Screenshot: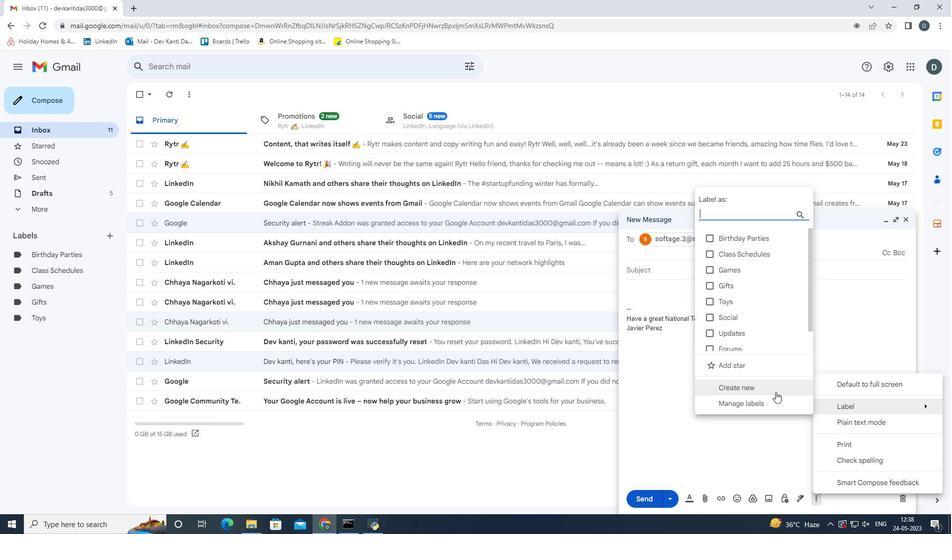 
Action: Mouse moved to (543, 264)
Screenshot: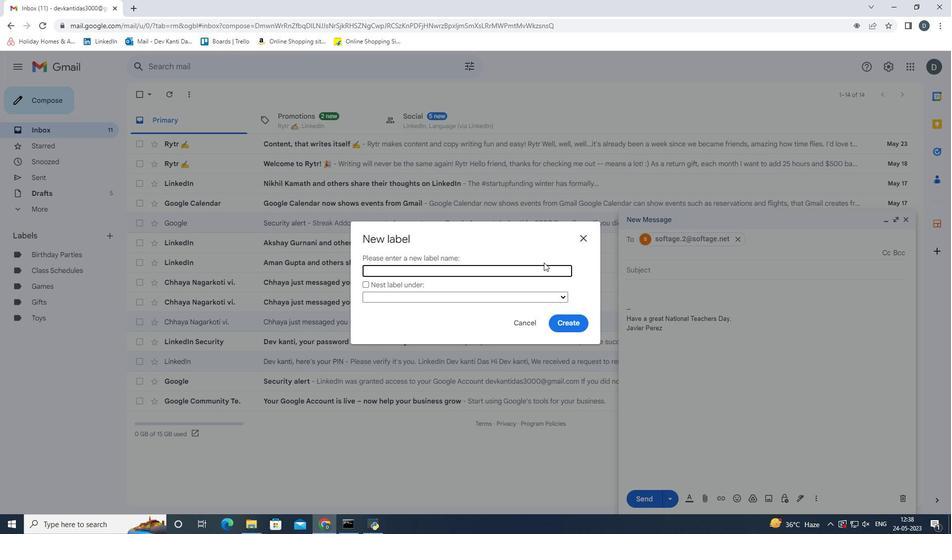 
Action: Key pressed <Key.shift_r><Key.shift_r><Key.shift_r><Key.shift_r><Key.shift_r><Key.shift_r><Key.shift_r><Key.shift_r><Key.shift_r><Key.shift_r><Key.shift_r><Key.shift_r><Key.shift_r><Key.shift_r><Key.shift>Syllabi<Key.enter>
Screenshot: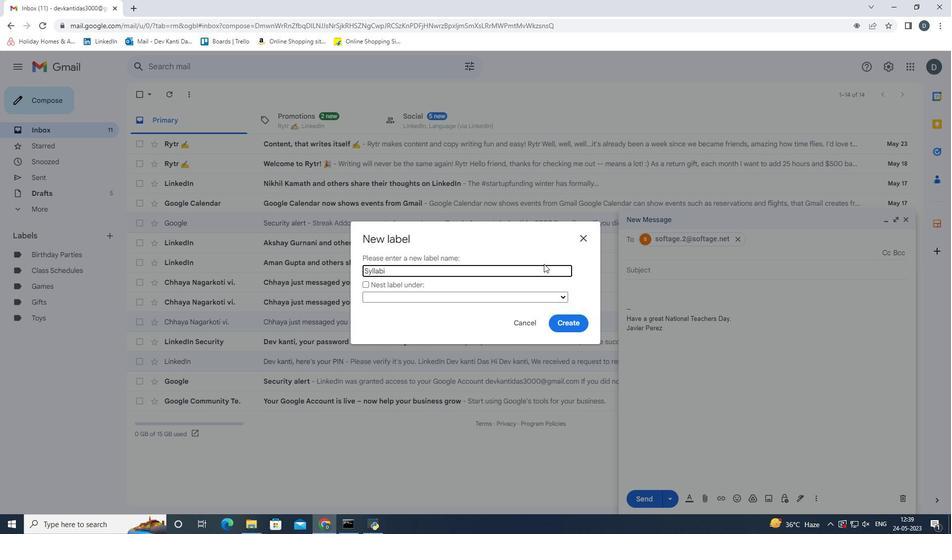 
Action: Mouse moved to (653, 502)
Screenshot: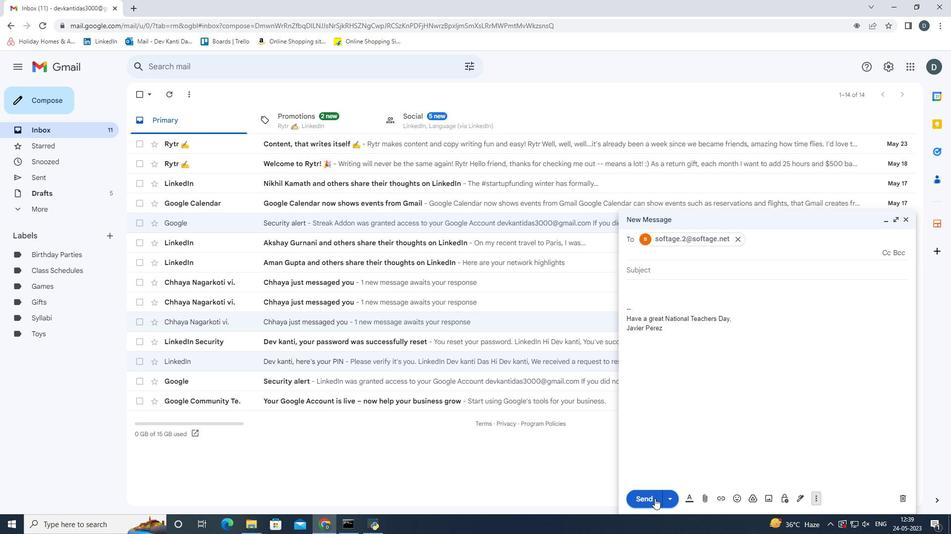 
Action: Mouse pressed left at (653, 502)
Screenshot: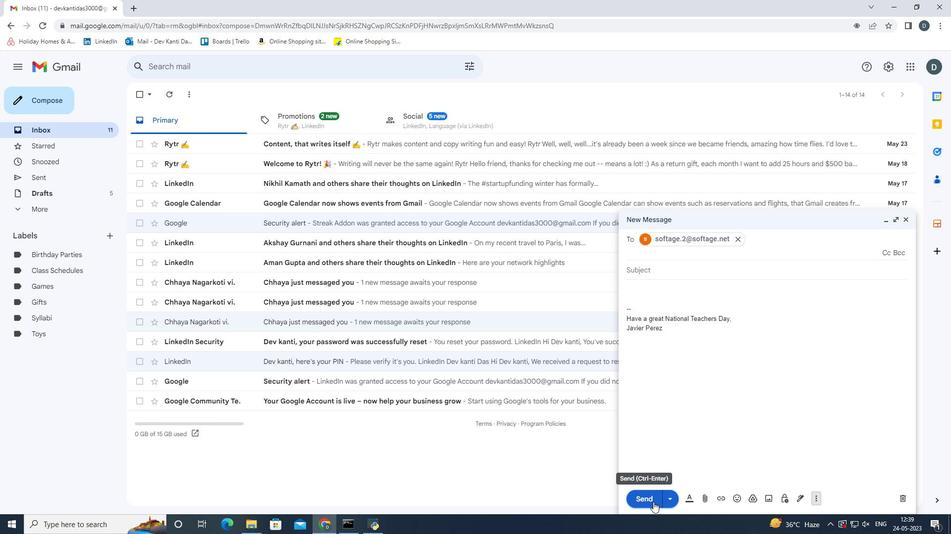 
Action: Mouse moved to (641, 496)
Screenshot: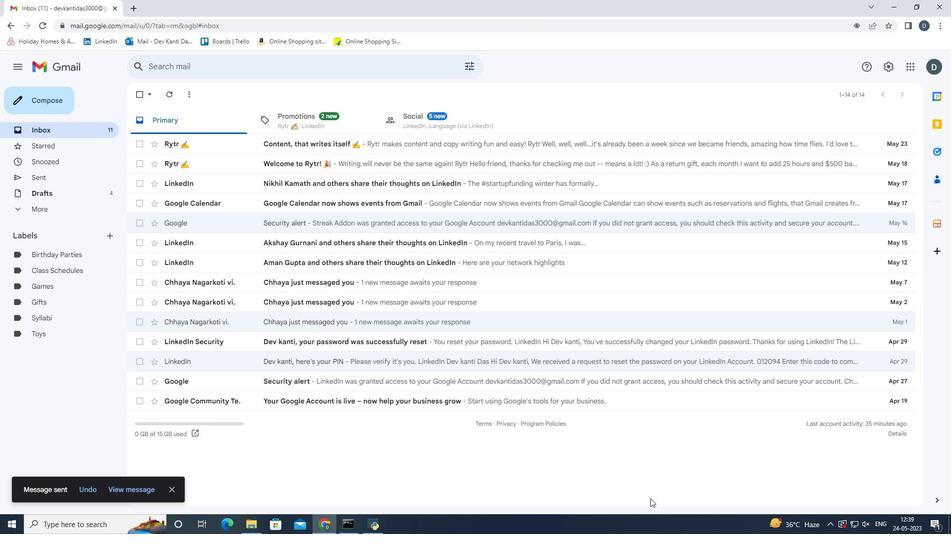 
